 Task: Show more assessment in all.
Action: Mouse moved to (718, 69)
Screenshot: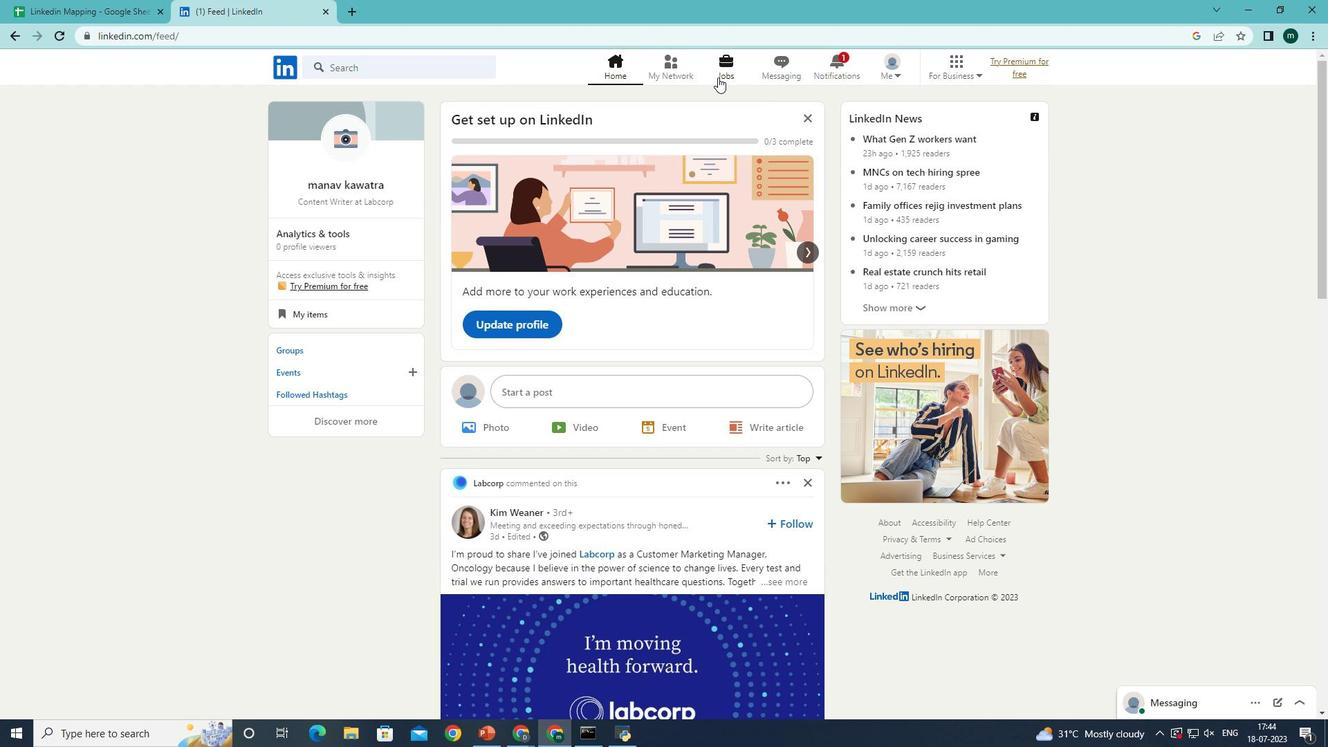 
Action: Mouse pressed left at (718, 69)
Screenshot: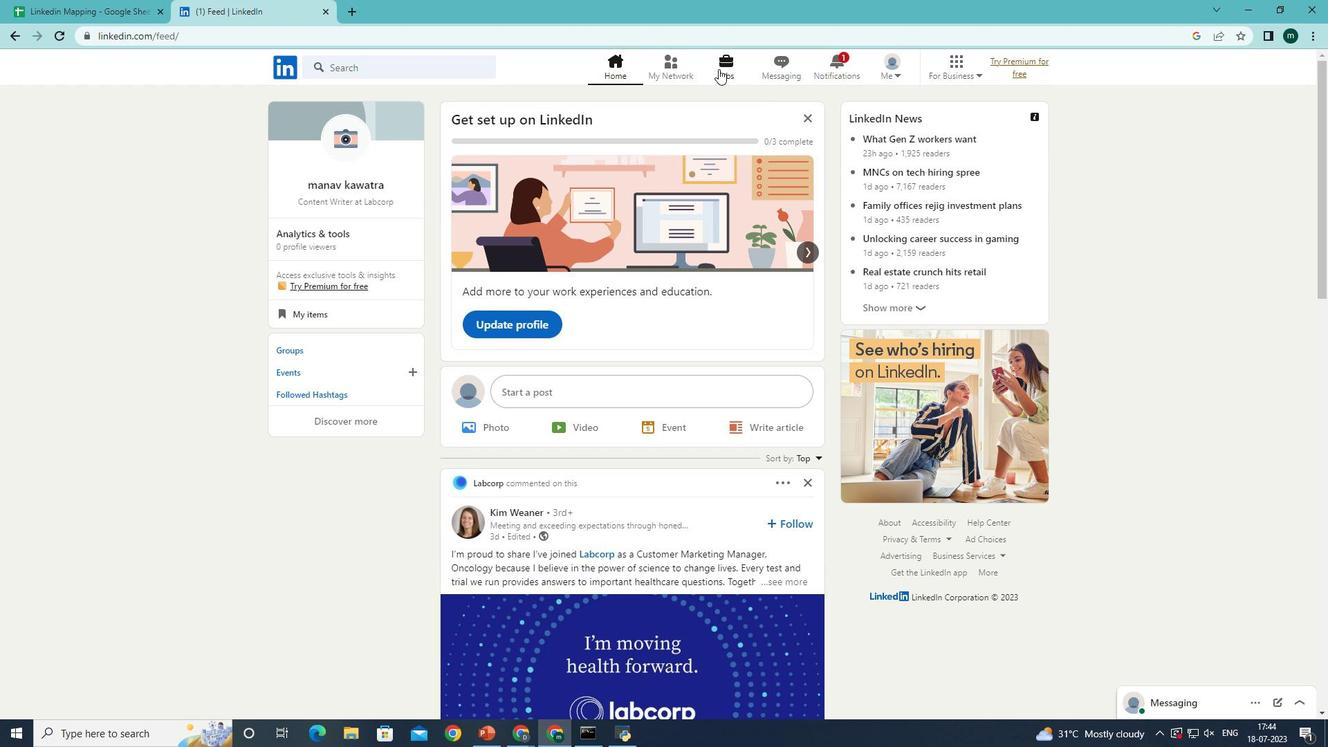 
Action: Mouse moved to (327, 422)
Screenshot: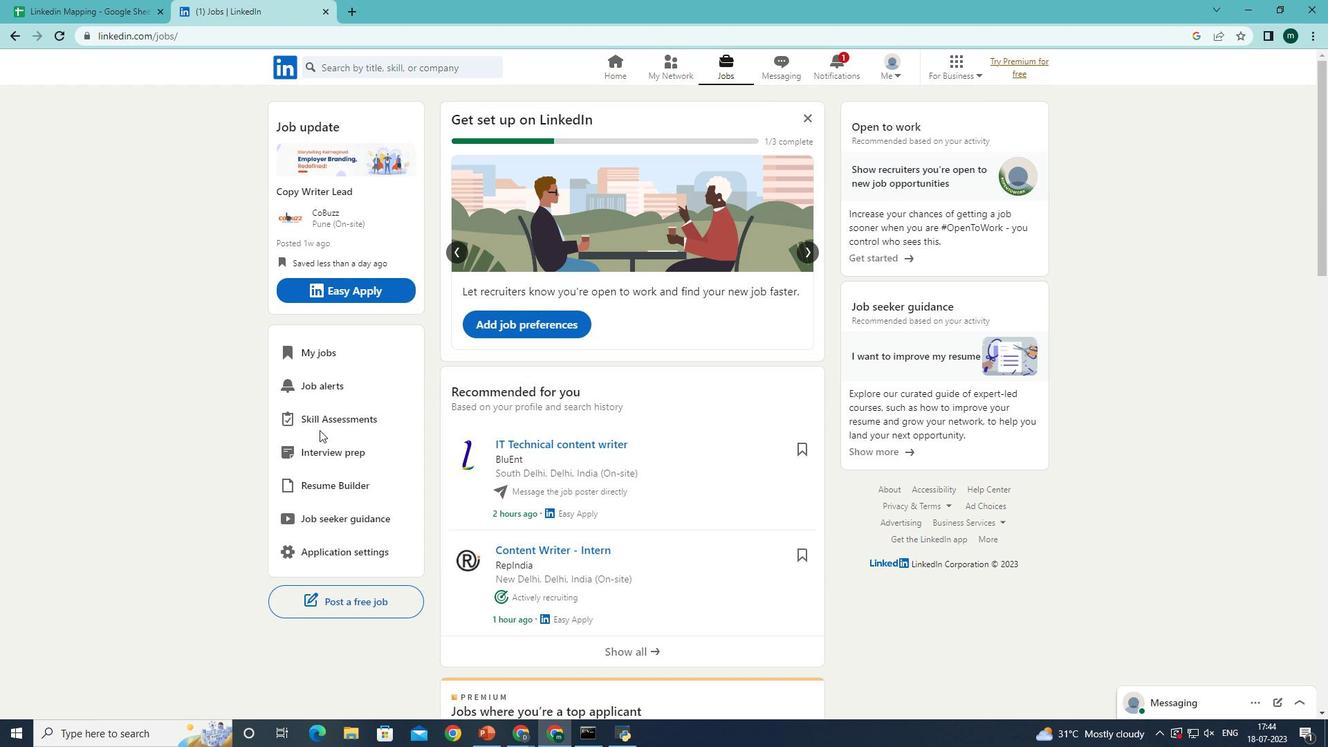 
Action: Mouse pressed left at (327, 422)
Screenshot: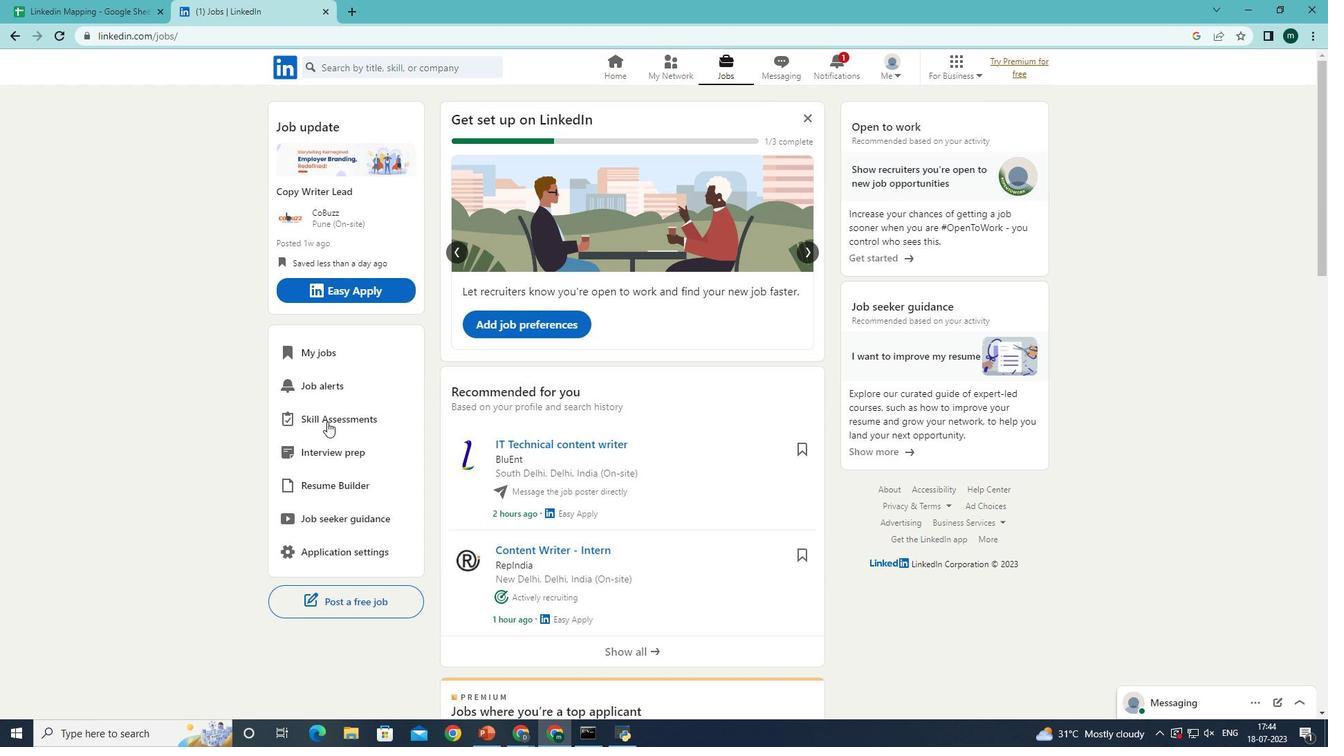 
Action: Mouse moved to (307, 247)
Screenshot: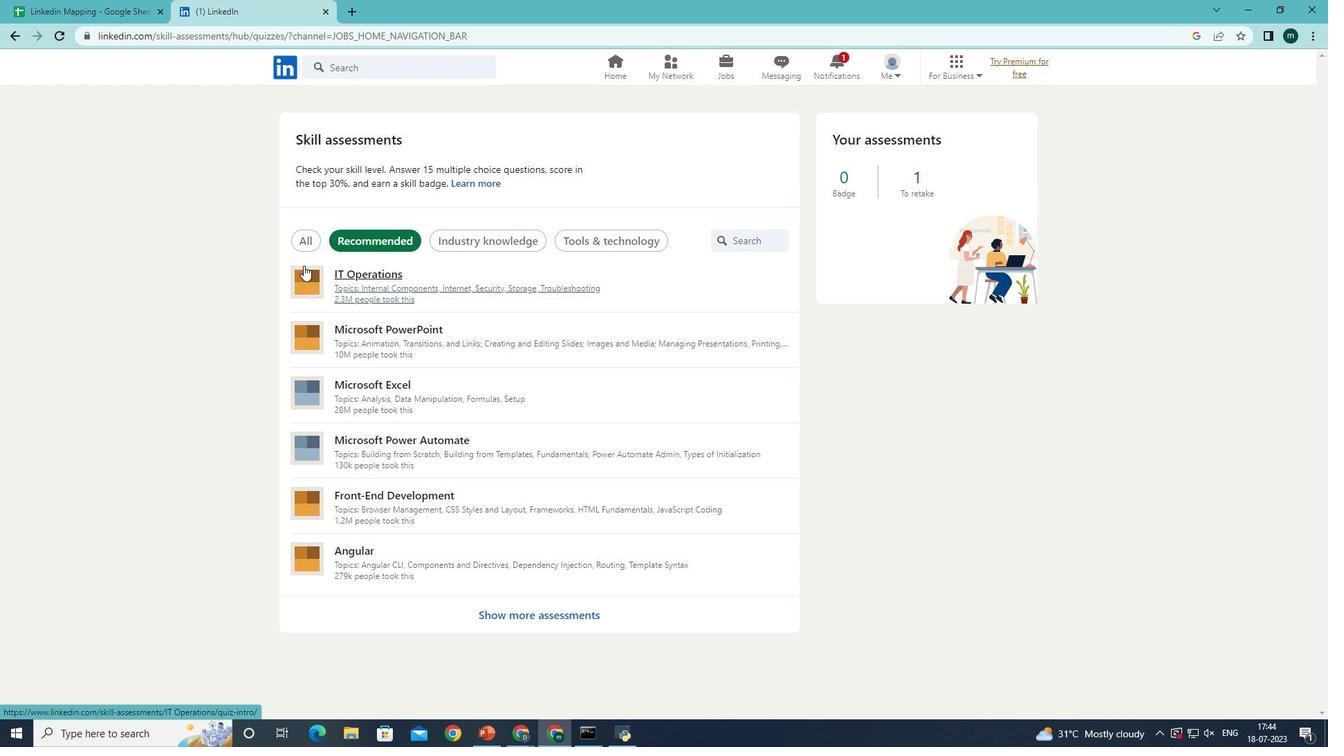 
Action: Mouse pressed left at (307, 247)
Screenshot: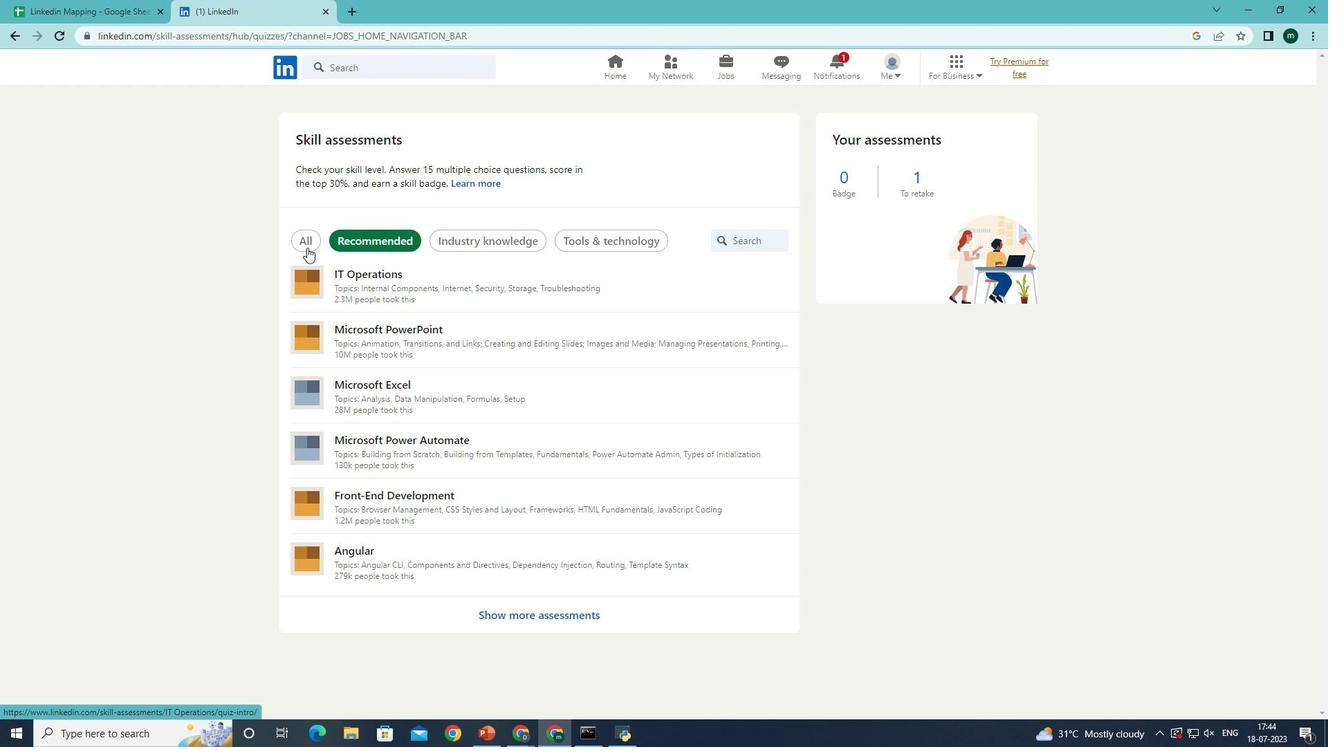 
Action: Mouse moved to (529, 614)
Screenshot: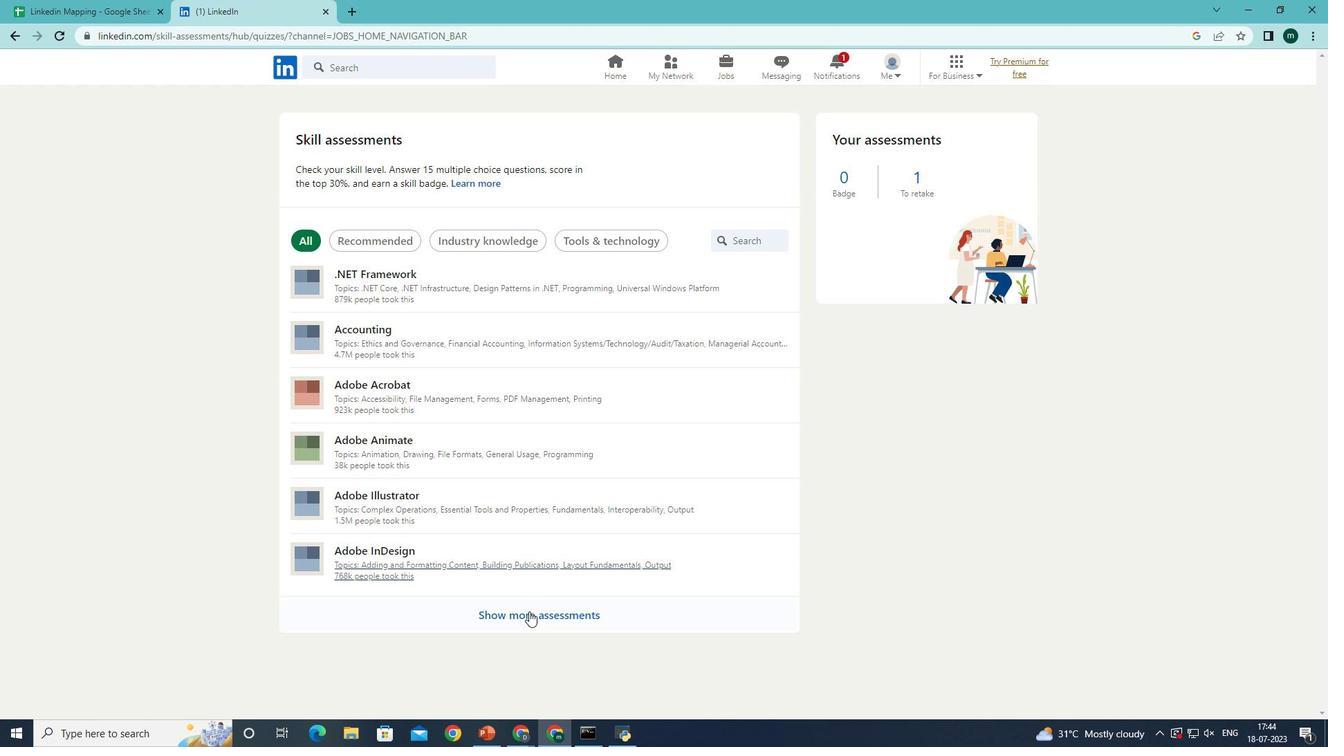 
Action: Mouse pressed left at (529, 614)
Screenshot: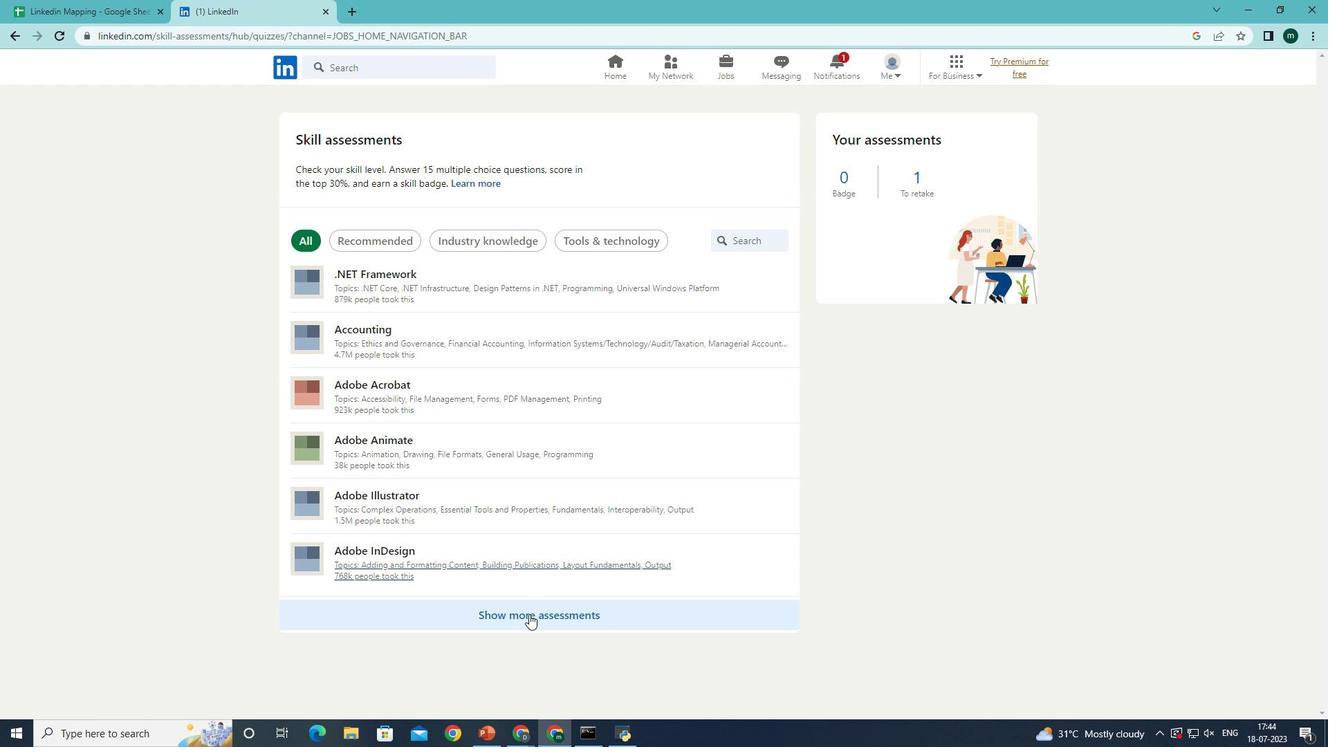 
Action: Mouse moved to (801, 552)
Screenshot: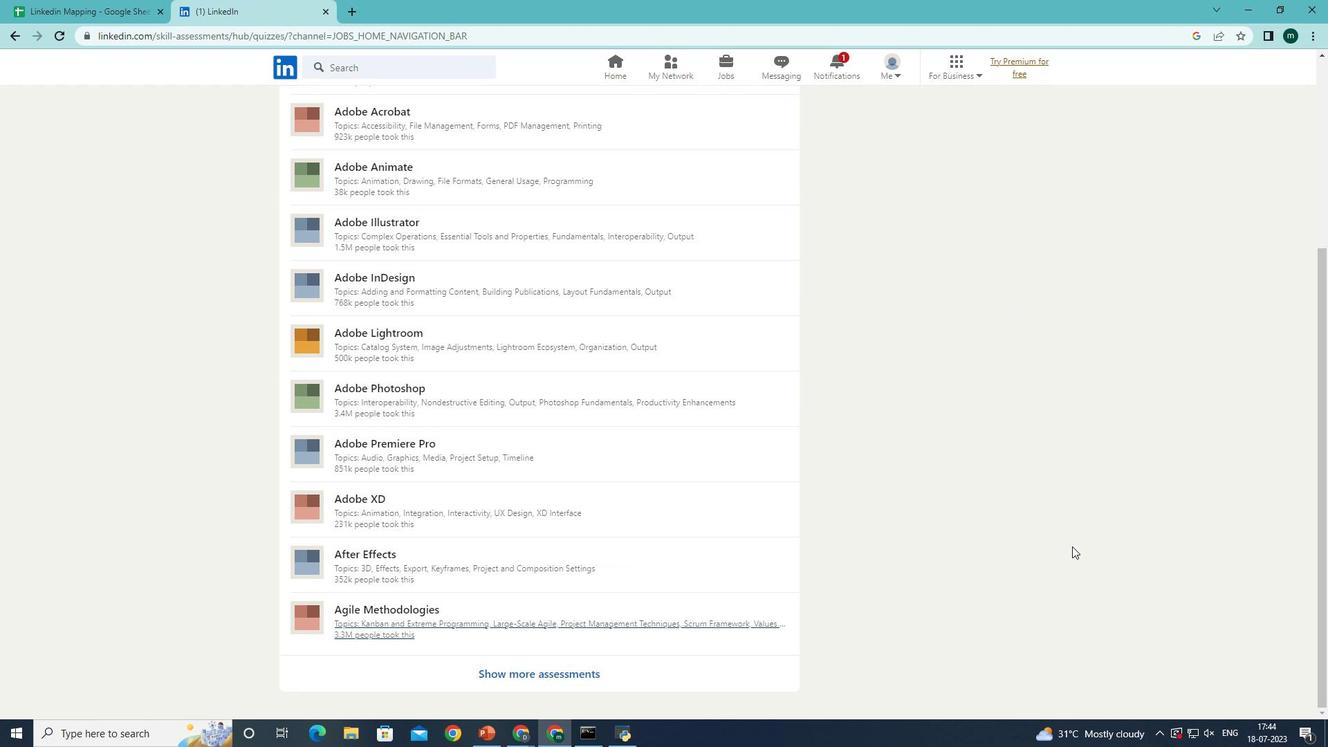 
Action: Mouse scrolled (801, 552) with delta (0, 0)
Screenshot: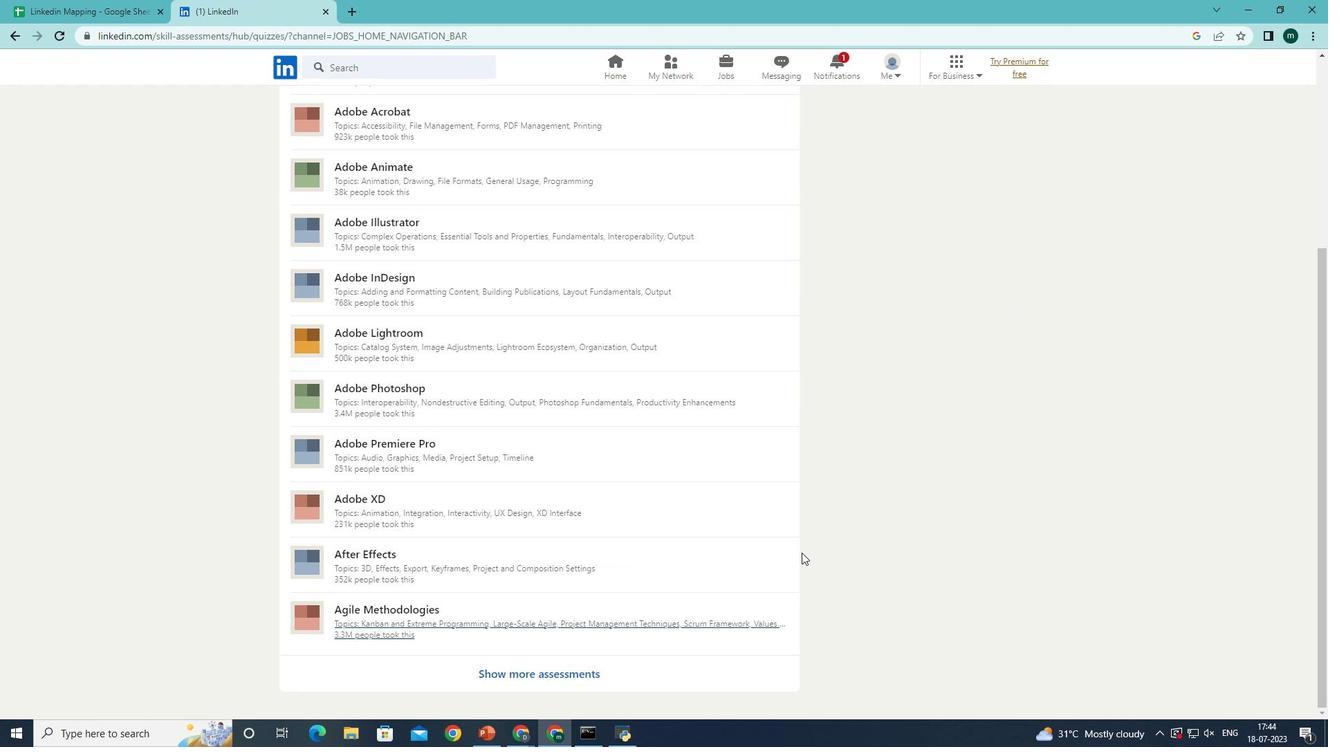 
Action: Mouse scrolled (801, 552) with delta (0, 0)
Screenshot: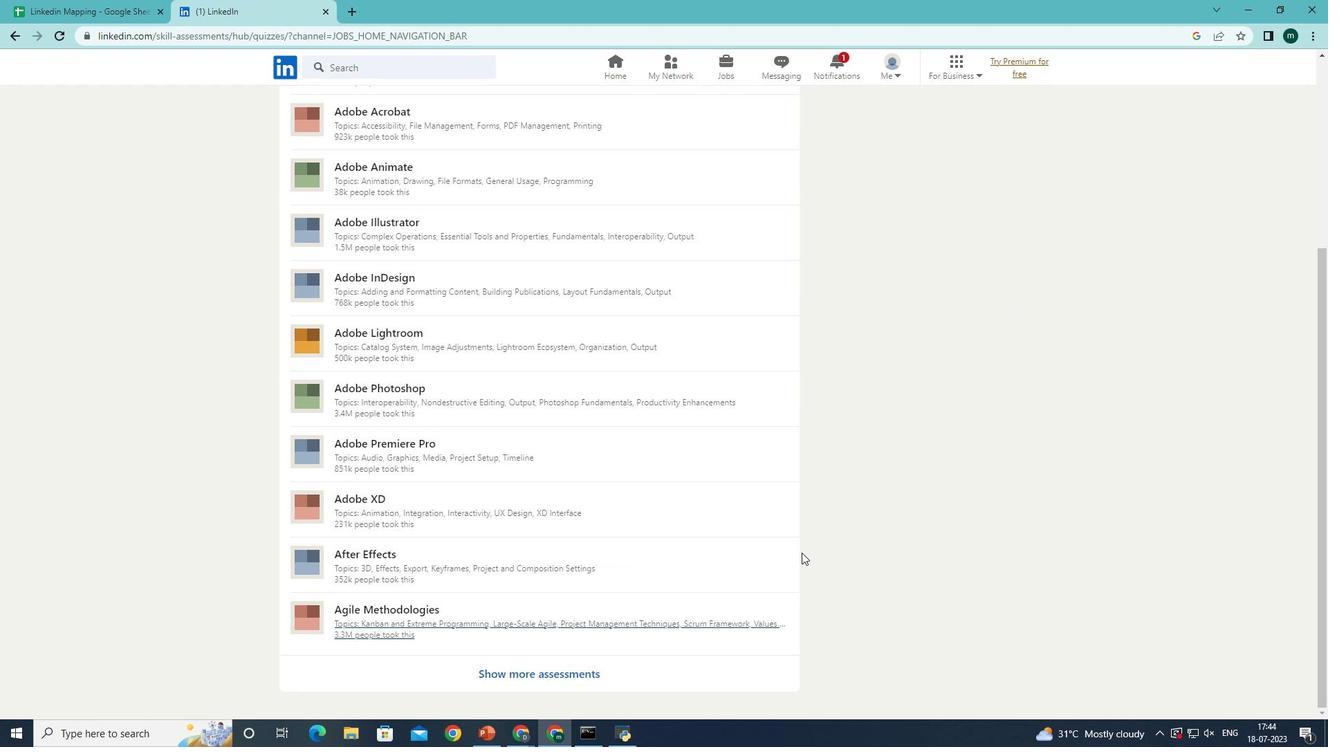 
Action: Mouse scrolled (801, 552) with delta (0, 0)
Screenshot: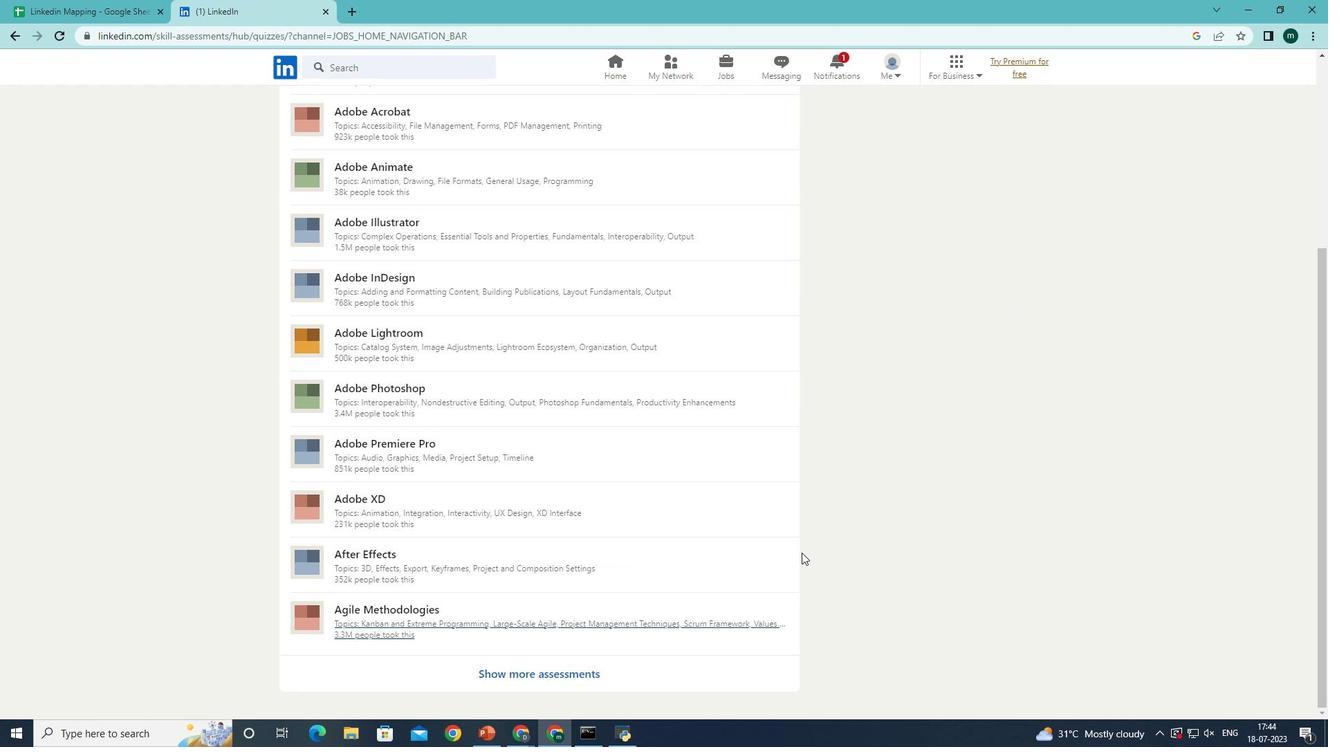 
Action: Mouse scrolled (801, 552) with delta (0, 0)
Screenshot: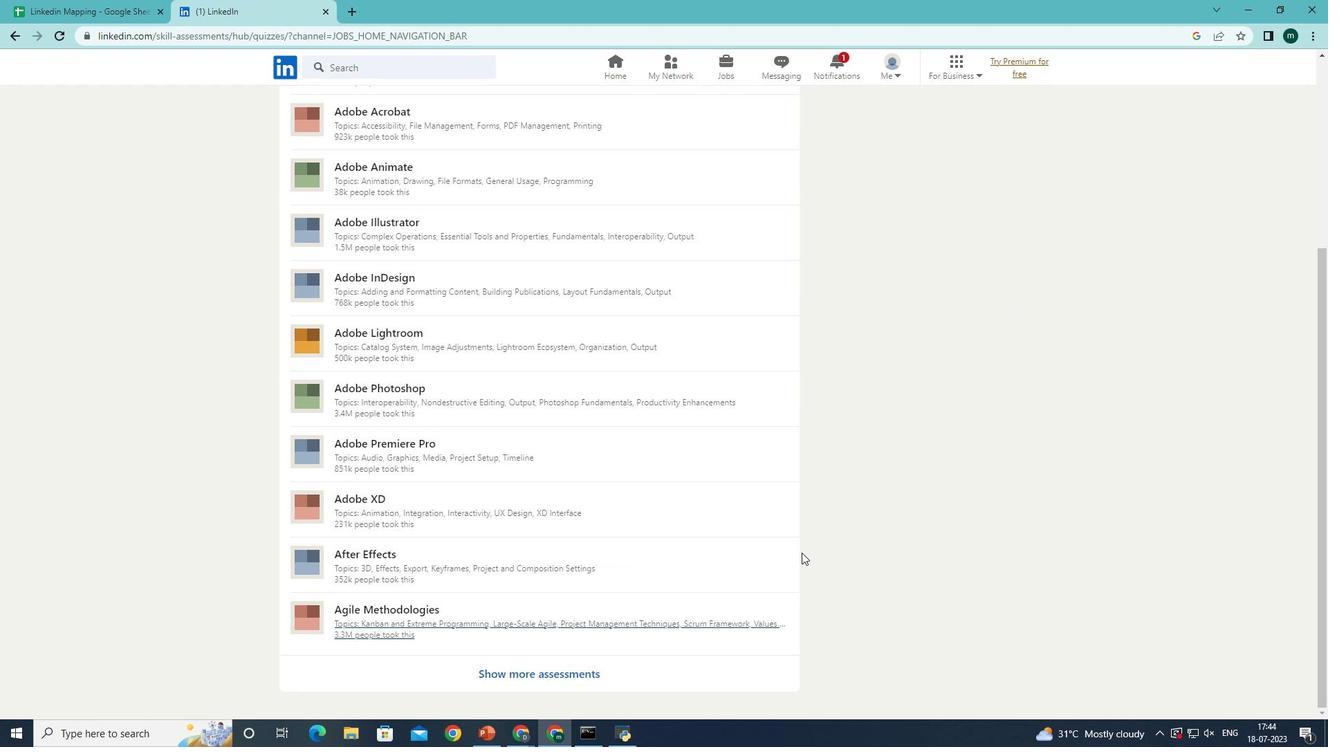
Action: Mouse scrolled (801, 553) with delta (0, 0)
Screenshot: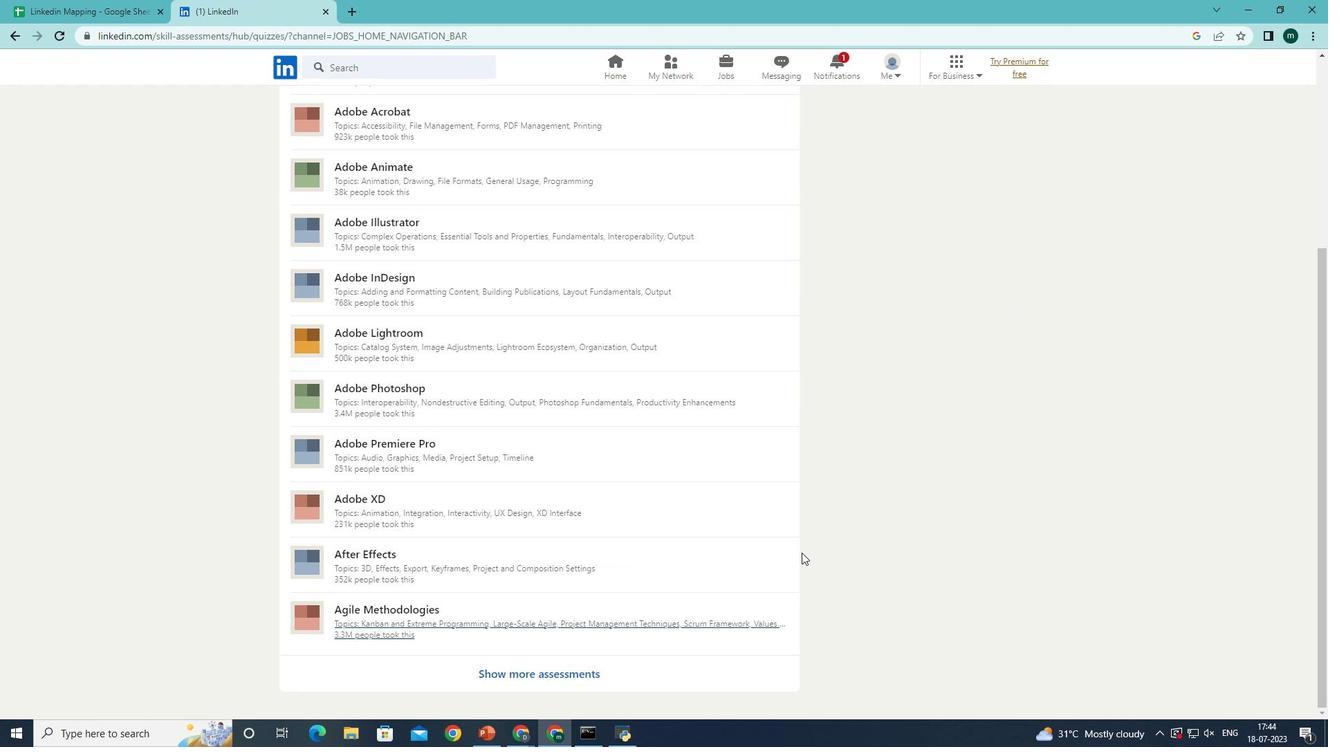 
Action: Mouse scrolled (801, 553) with delta (0, 0)
Screenshot: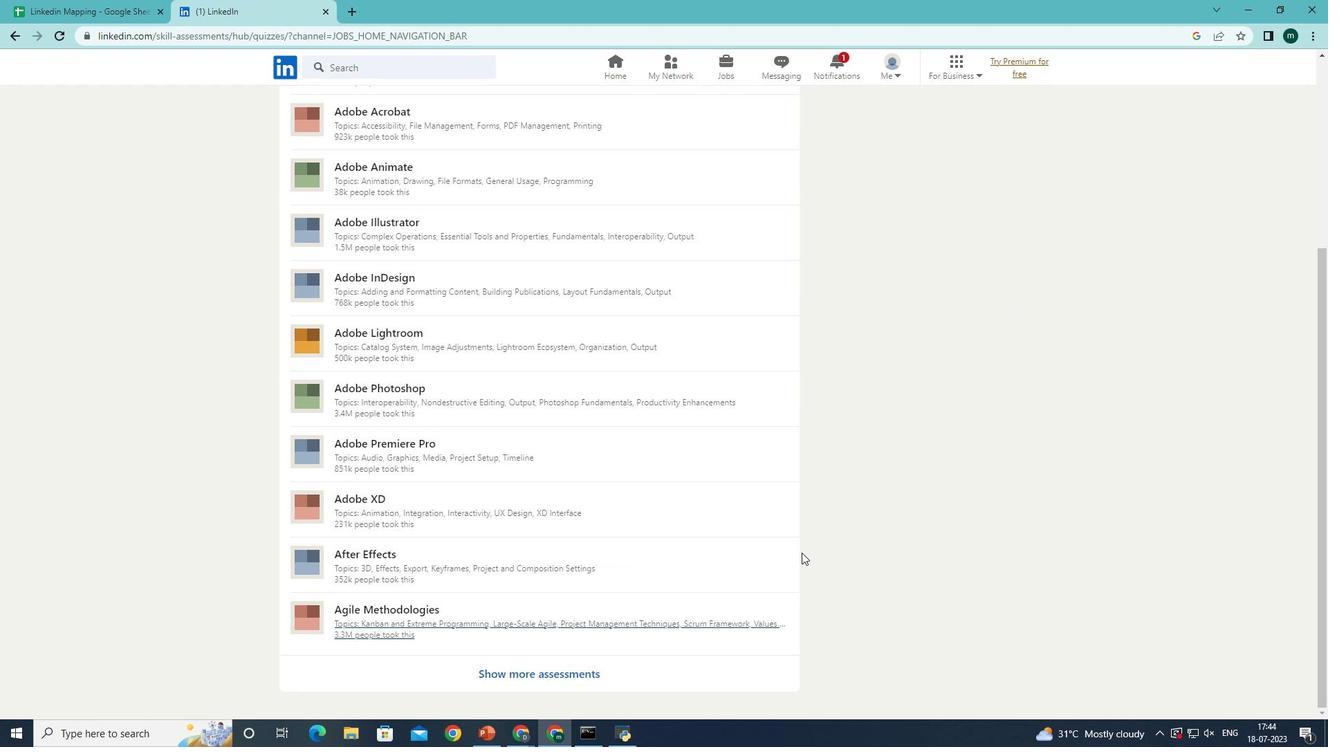 
Action: Mouse scrolled (801, 553) with delta (0, 0)
Screenshot: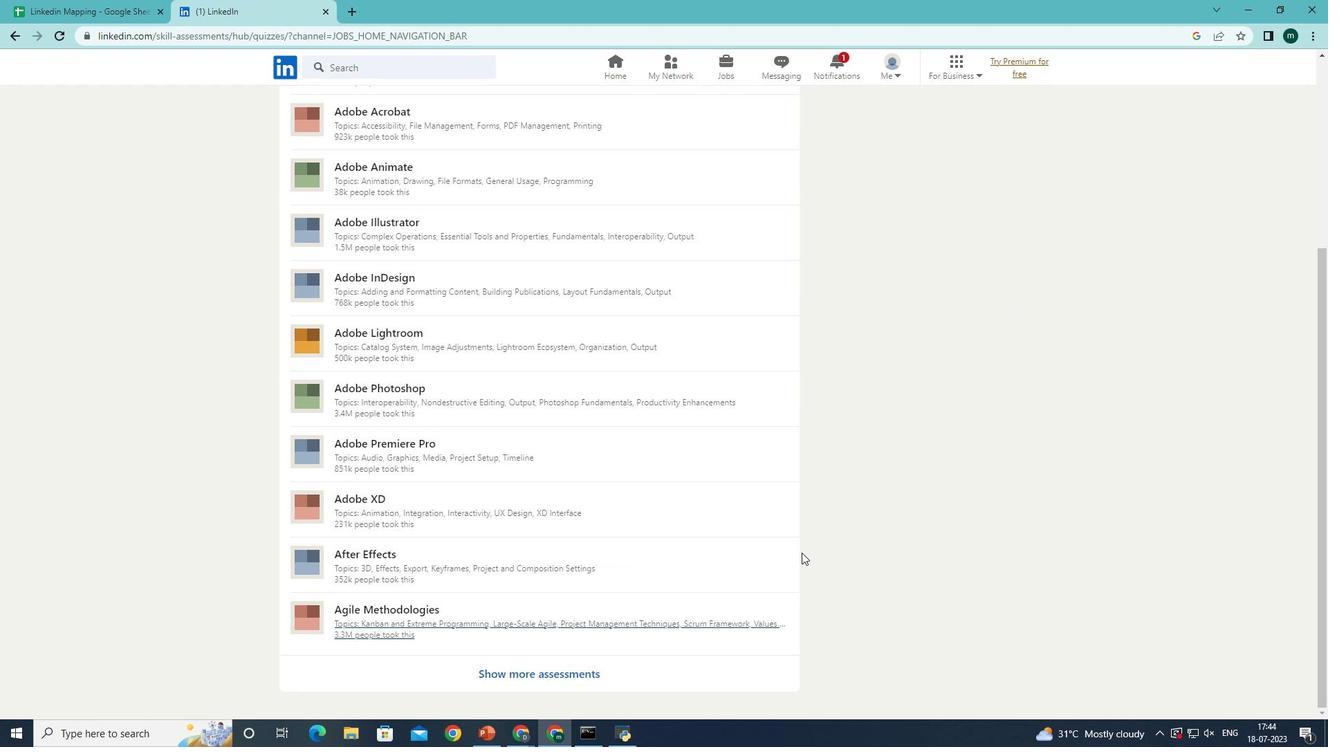
Action: Mouse scrolled (801, 553) with delta (0, 0)
Screenshot: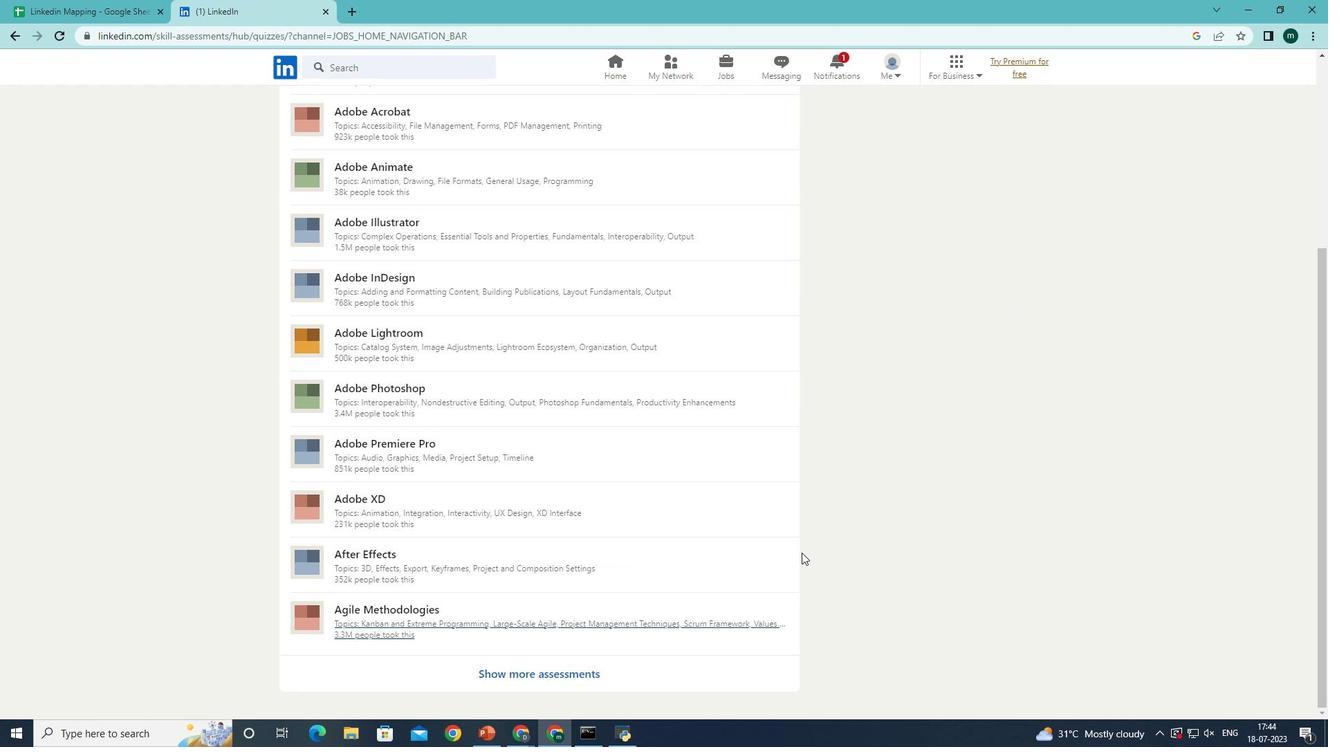 
Action: Mouse scrolled (801, 553) with delta (0, 0)
Screenshot: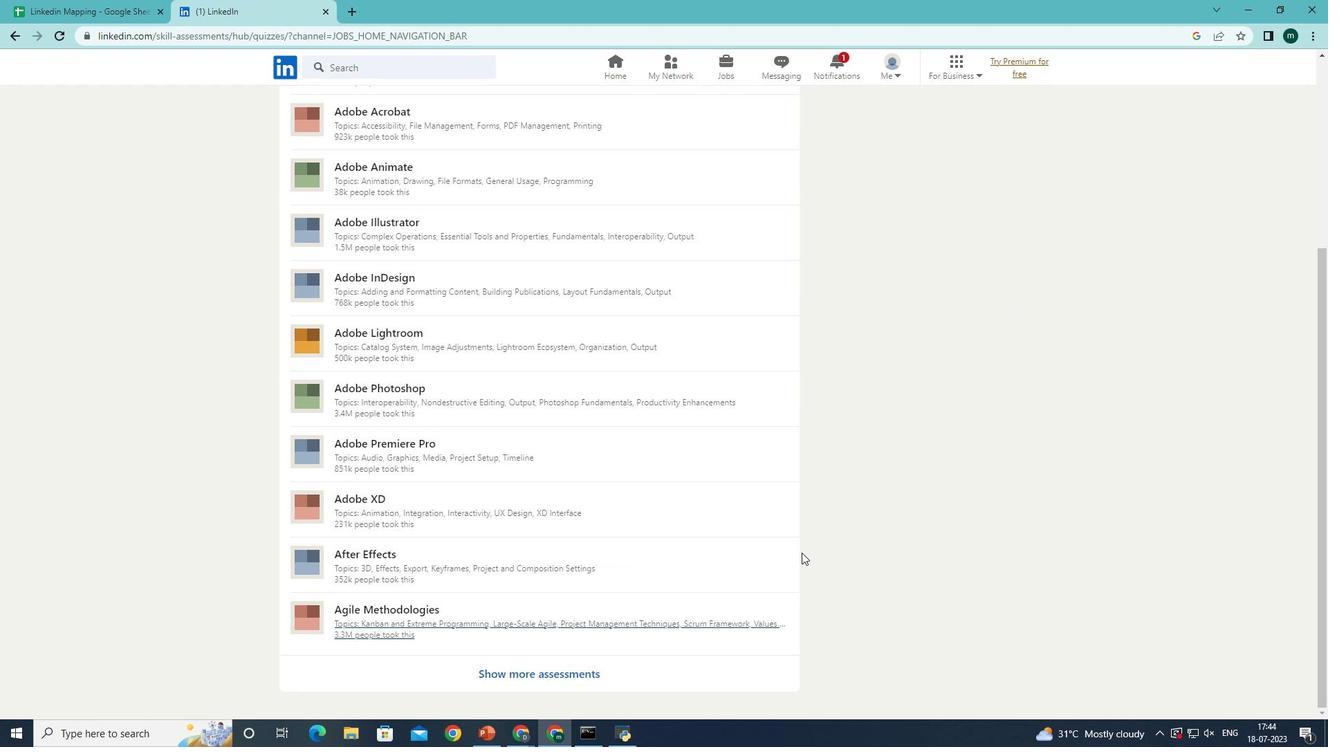 
Action: Mouse scrolled (801, 553) with delta (0, 0)
Screenshot: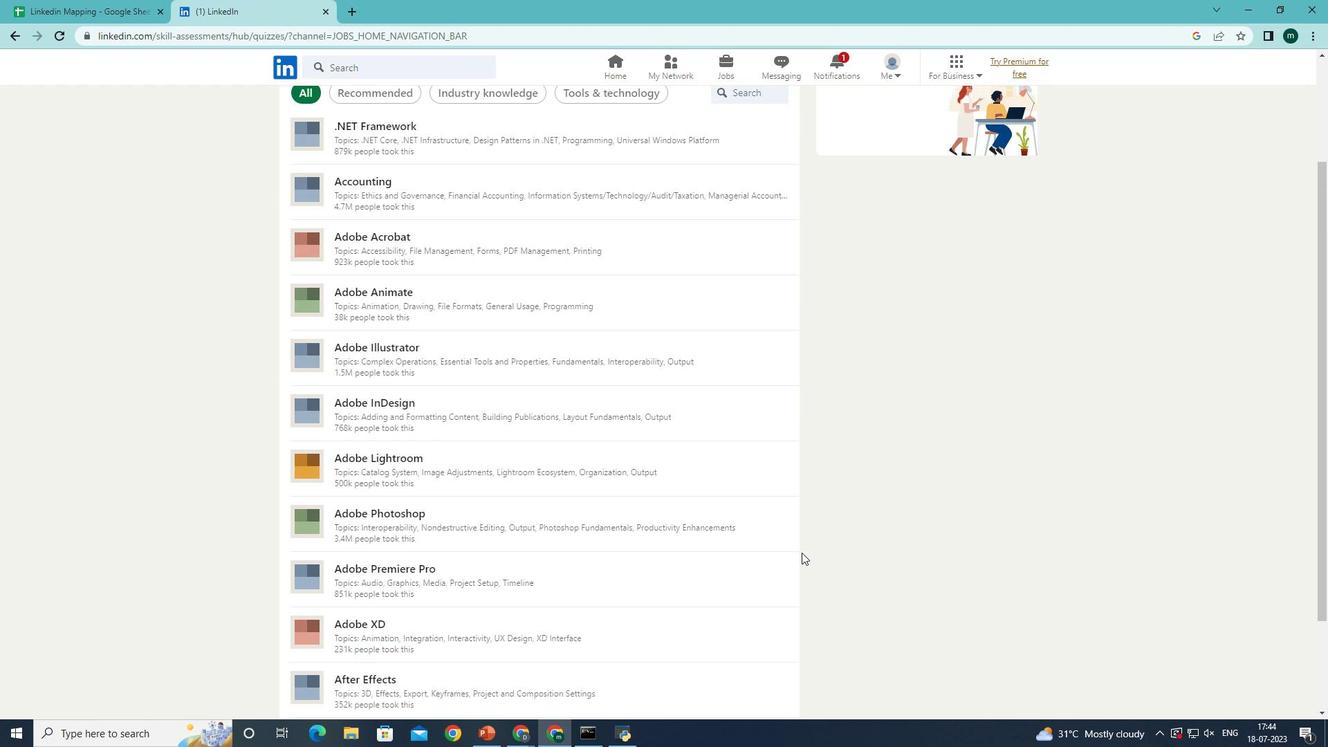 
Action: Mouse scrolled (801, 553) with delta (0, 0)
Screenshot: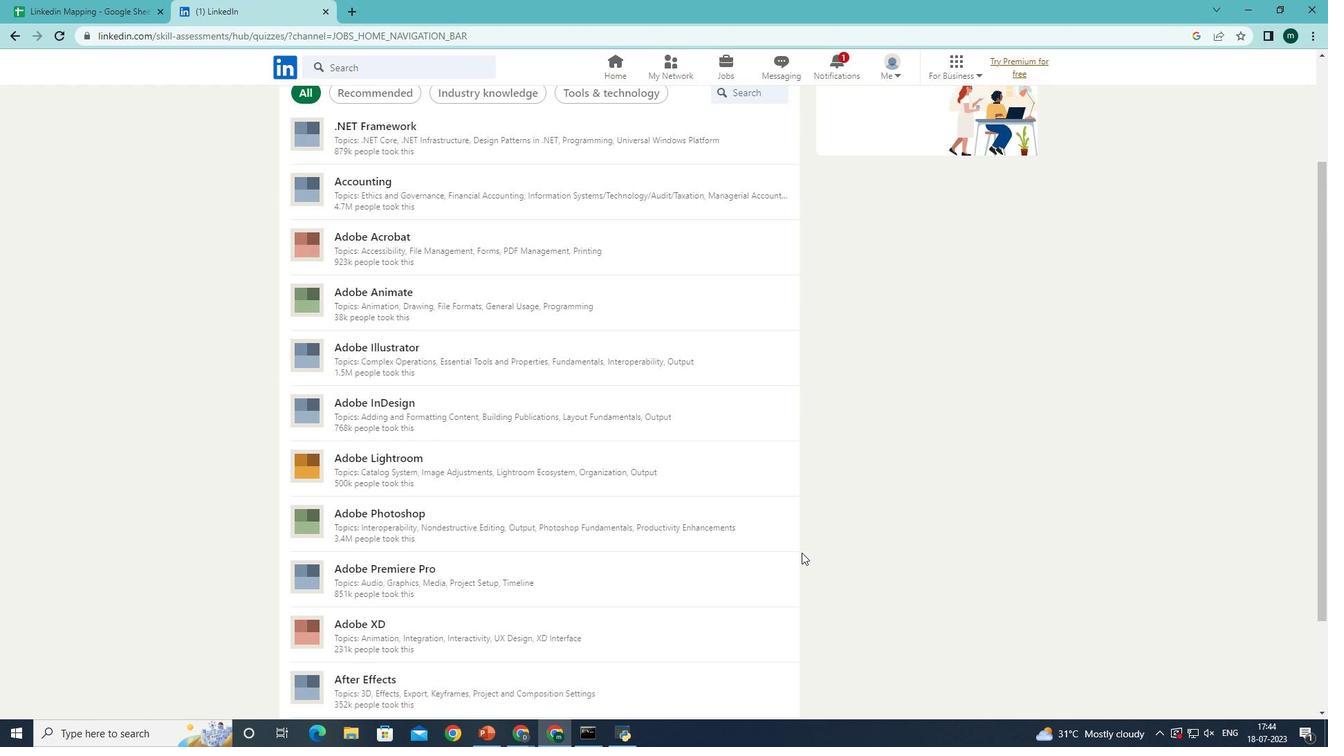
Action: Mouse scrolled (801, 553) with delta (0, 0)
Screenshot: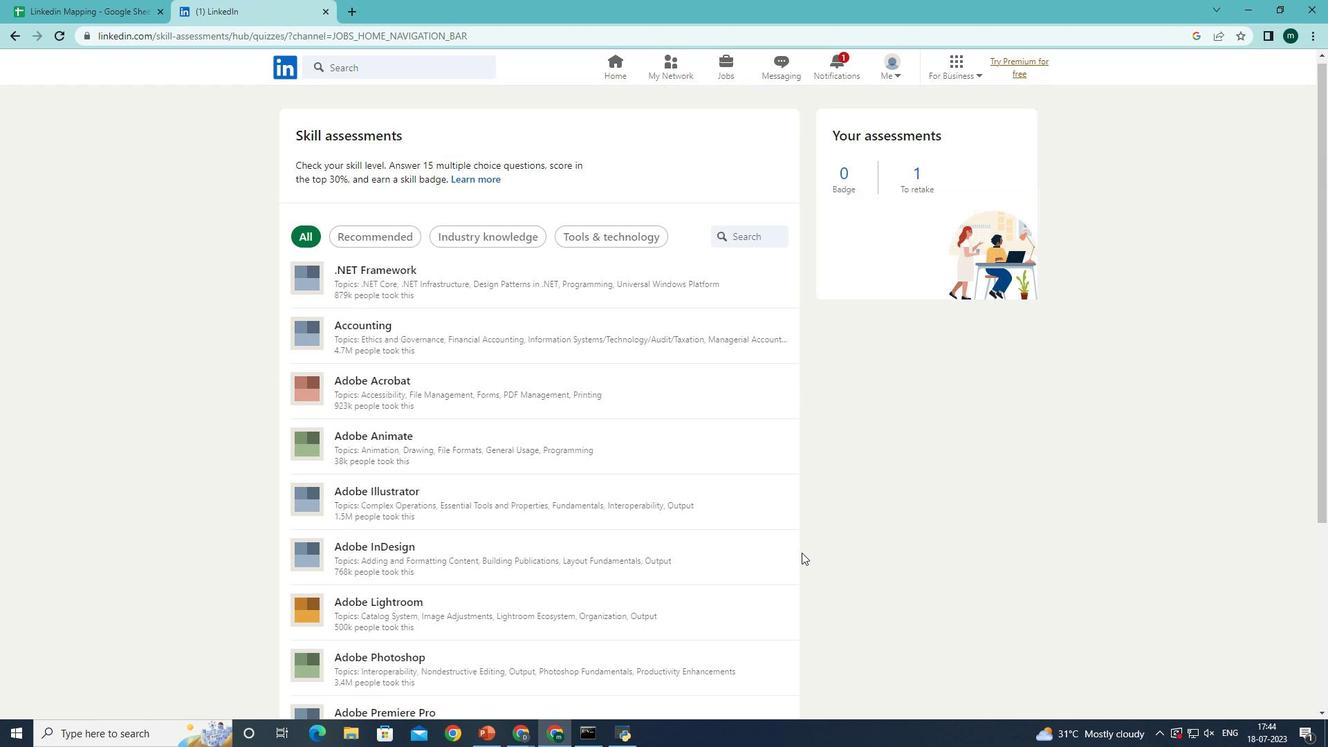 
Action: Mouse scrolled (801, 553) with delta (0, 0)
Screenshot: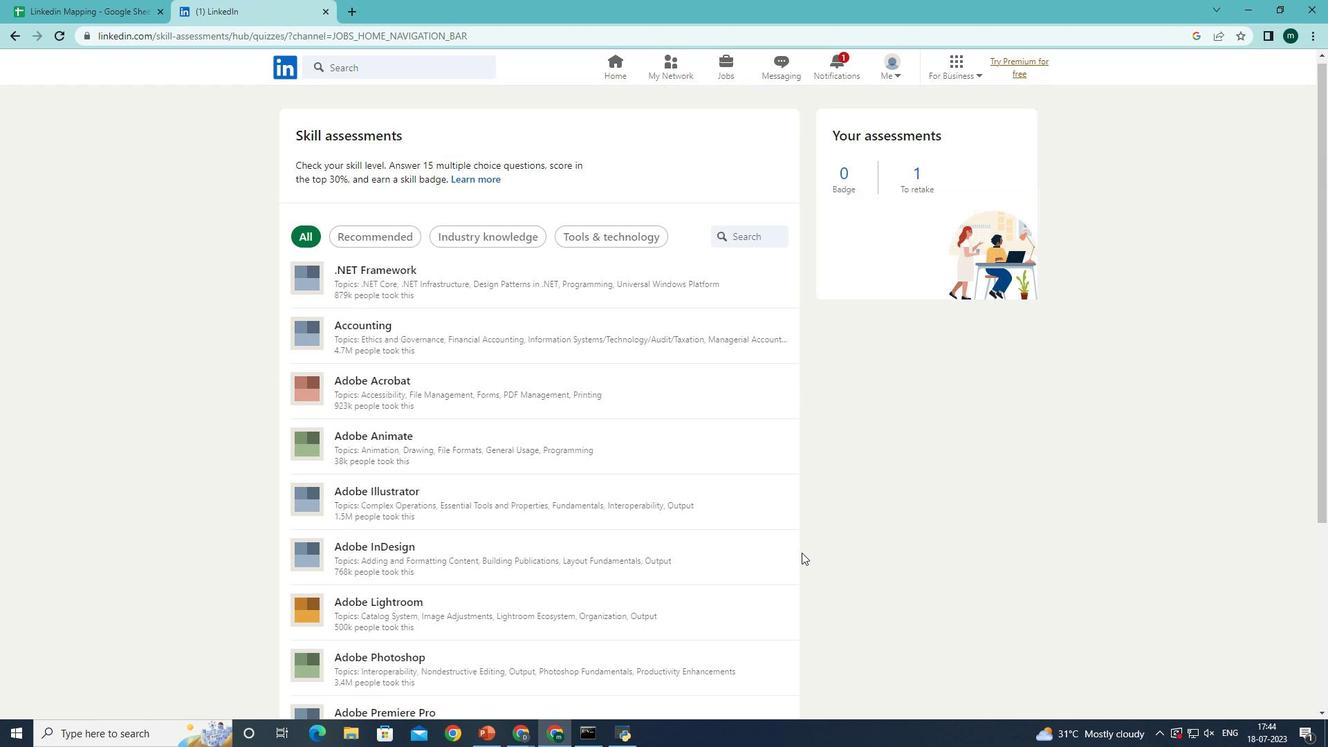 
